 Task: Add Carlsbad Alkaline Water Alkaline Water to the cart.
Action: Mouse pressed left at (20, 84)
Screenshot: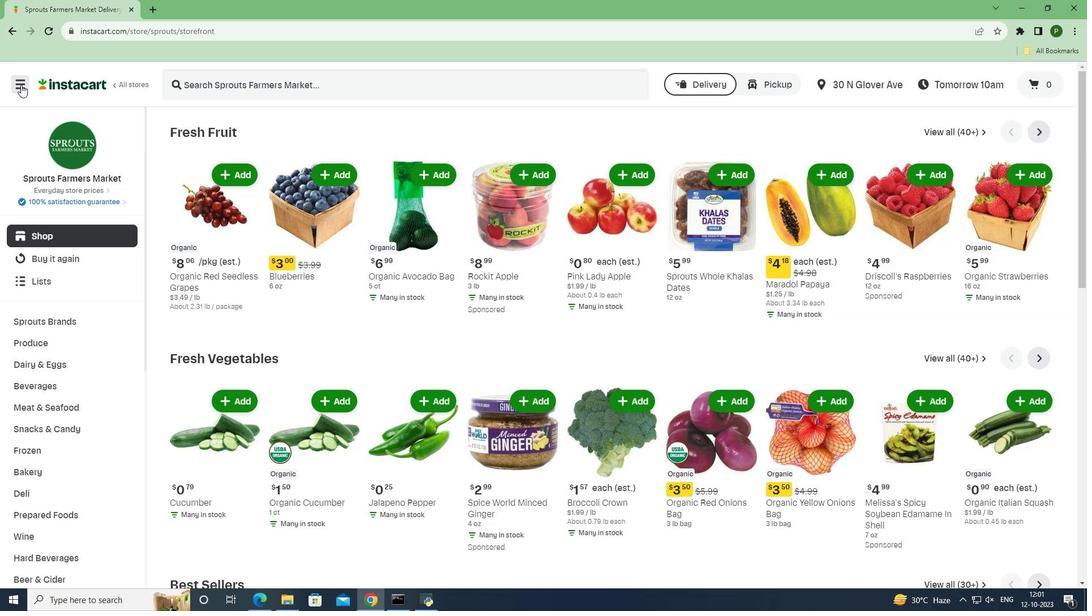 
Action: Mouse moved to (49, 305)
Screenshot: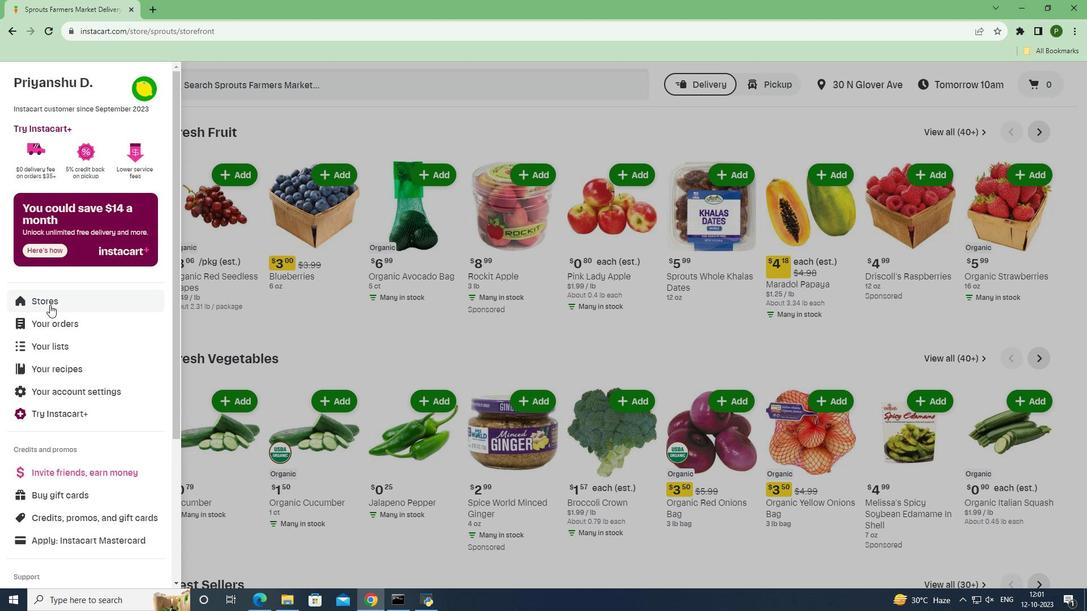 
Action: Mouse pressed left at (49, 305)
Screenshot: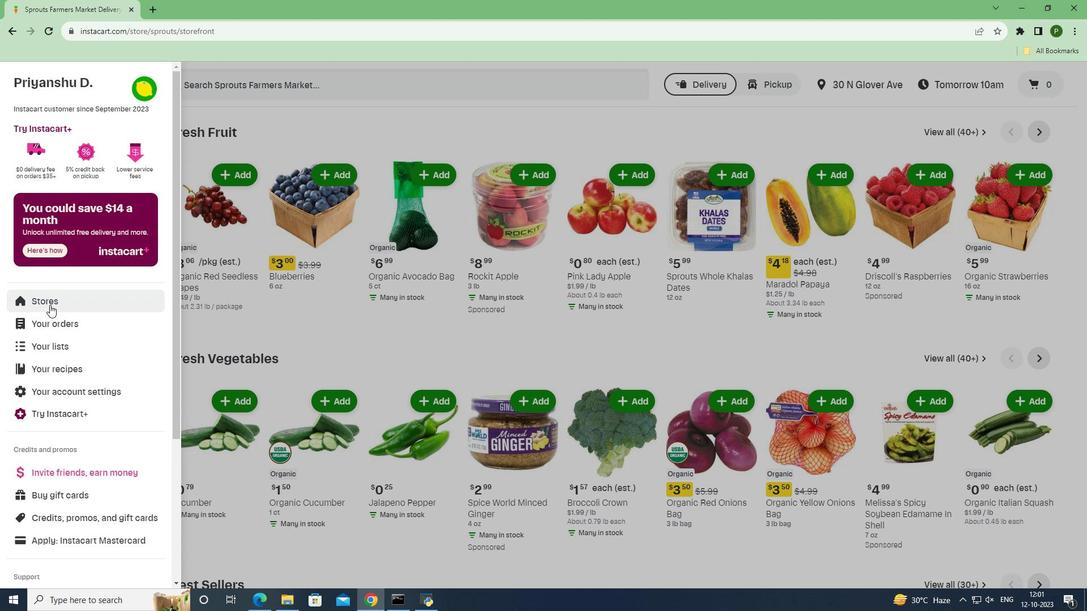 
Action: Mouse moved to (264, 129)
Screenshot: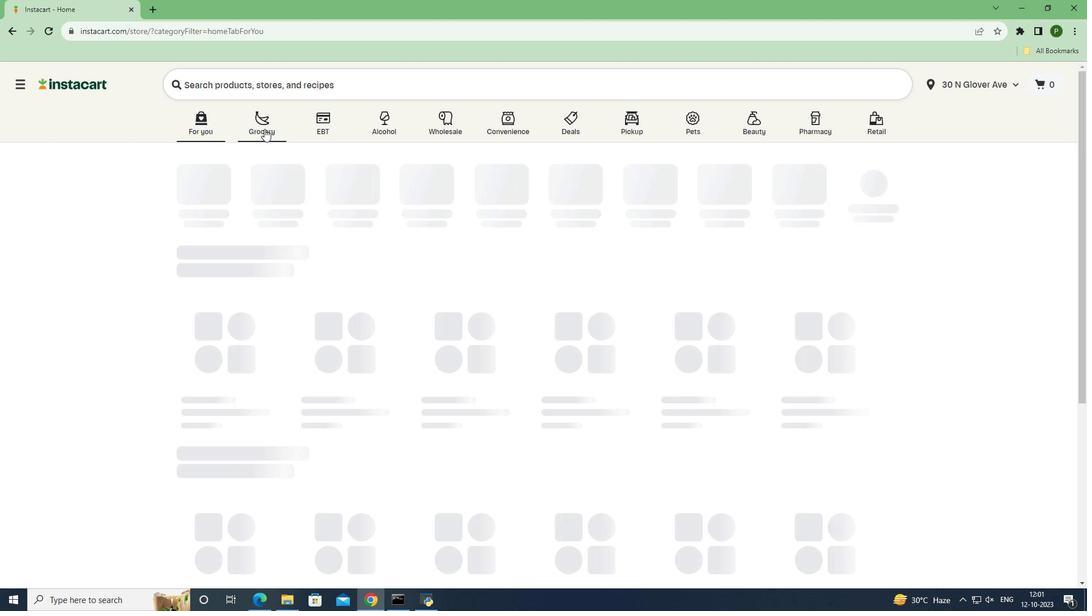 
Action: Mouse pressed left at (264, 129)
Screenshot: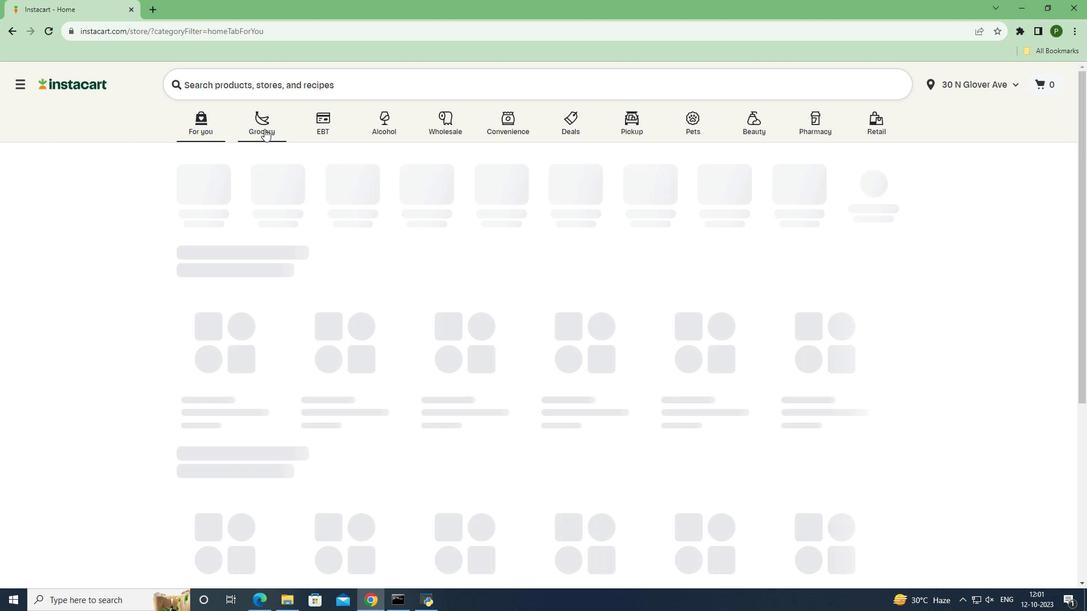 
Action: Mouse moved to (457, 260)
Screenshot: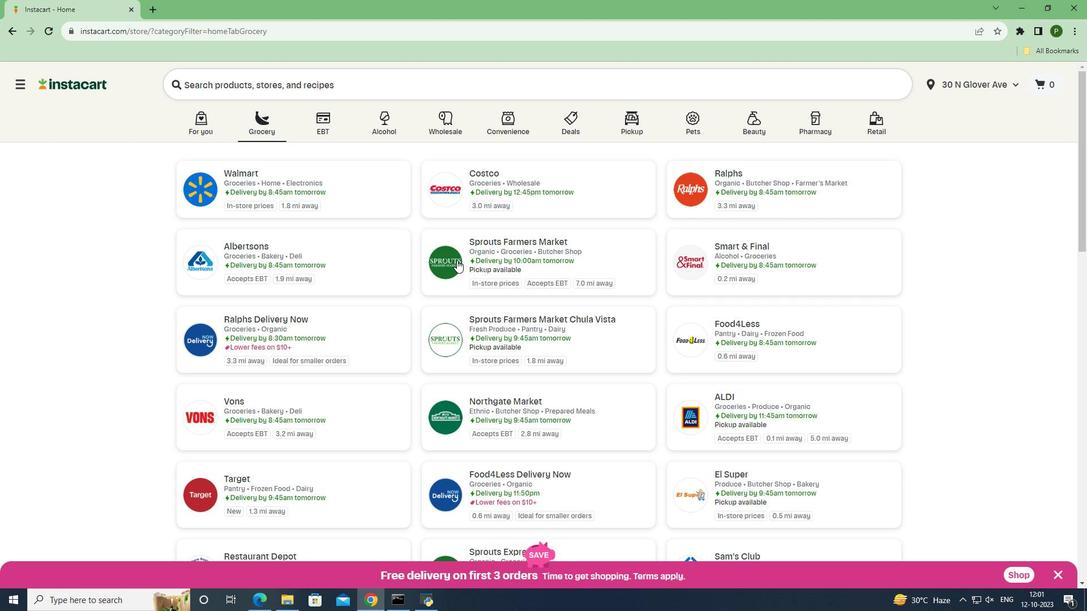 
Action: Mouse pressed left at (457, 260)
Screenshot: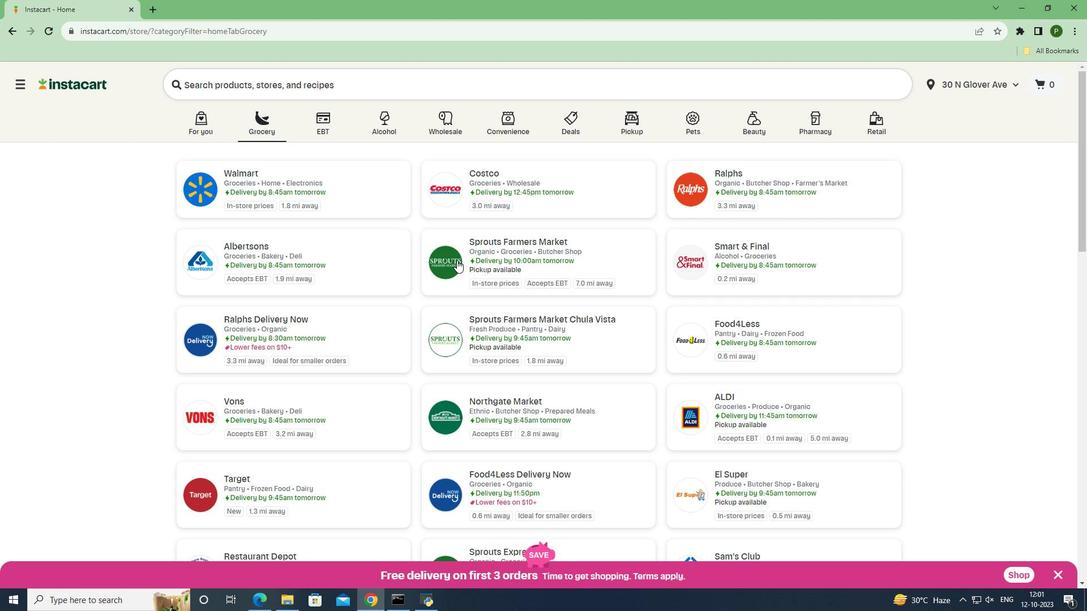 
Action: Mouse moved to (89, 385)
Screenshot: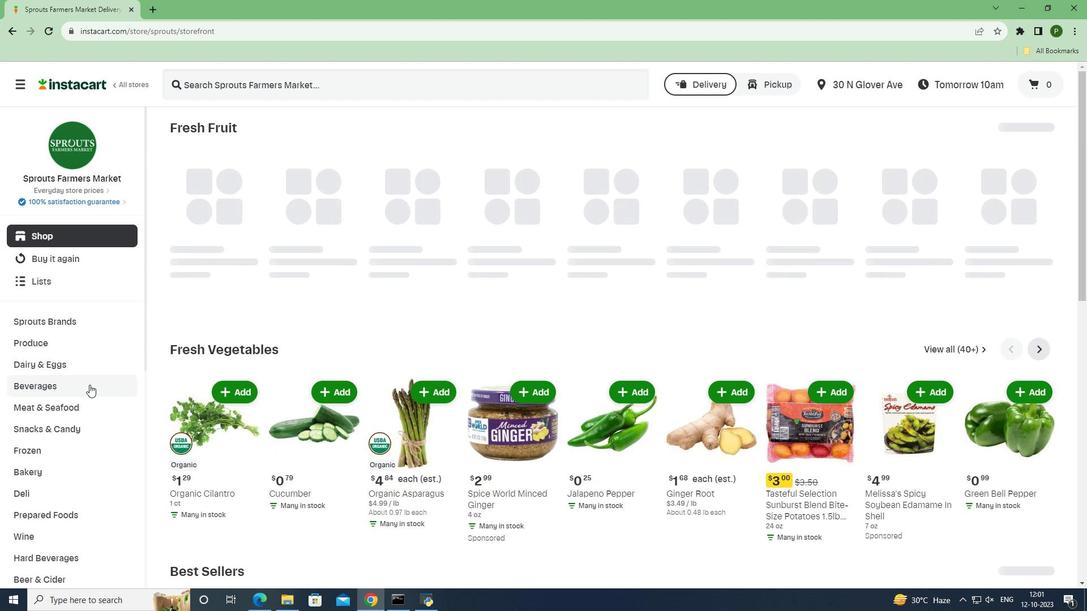 
Action: Mouse pressed left at (89, 385)
Screenshot: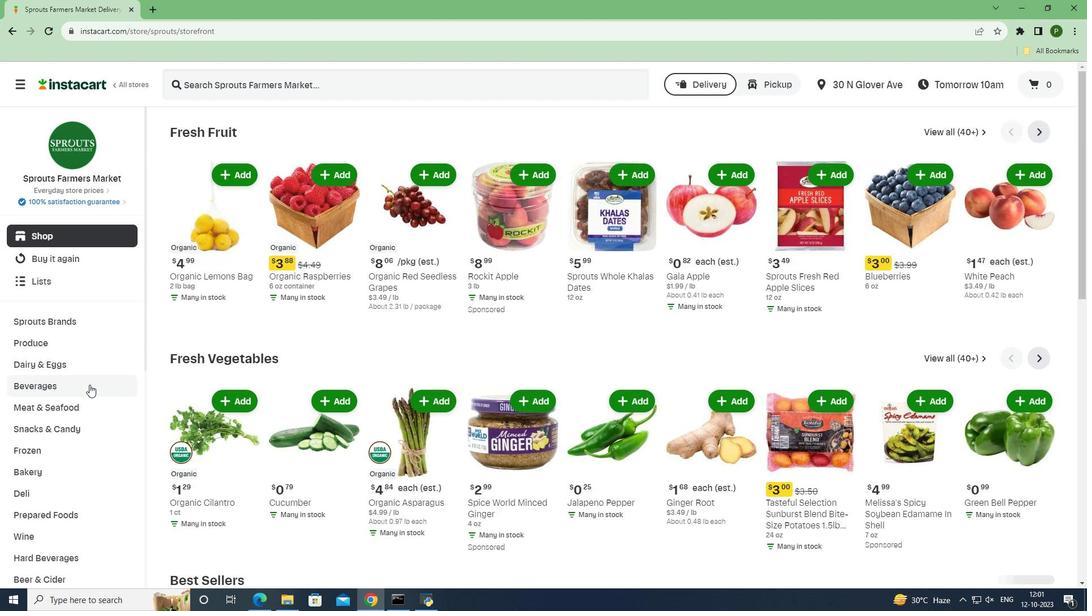 
Action: Mouse moved to (484, 155)
Screenshot: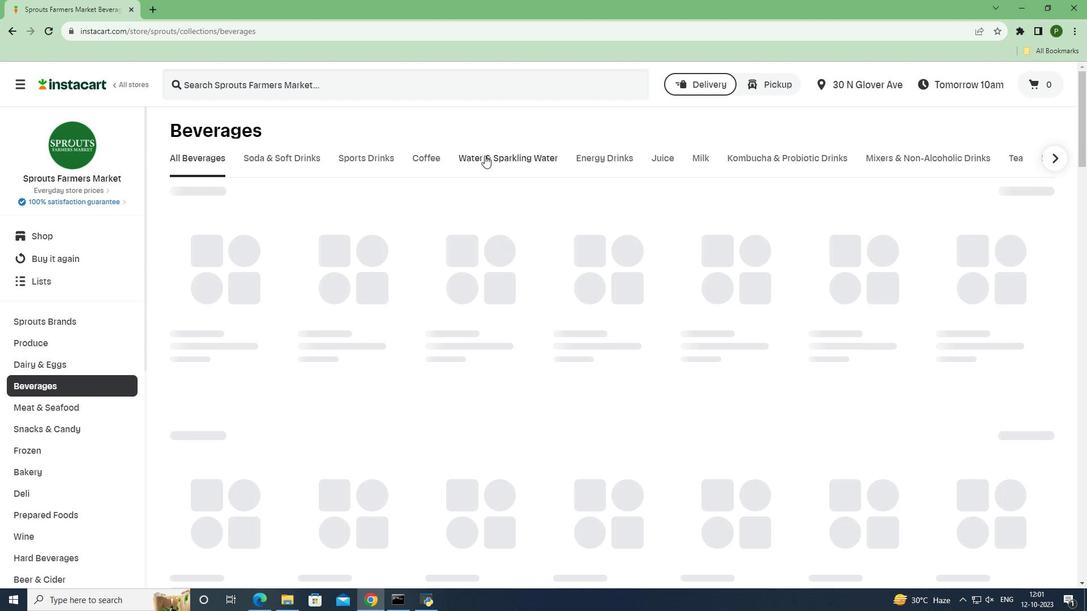 
Action: Mouse pressed left at (484, 155)
Screenshot: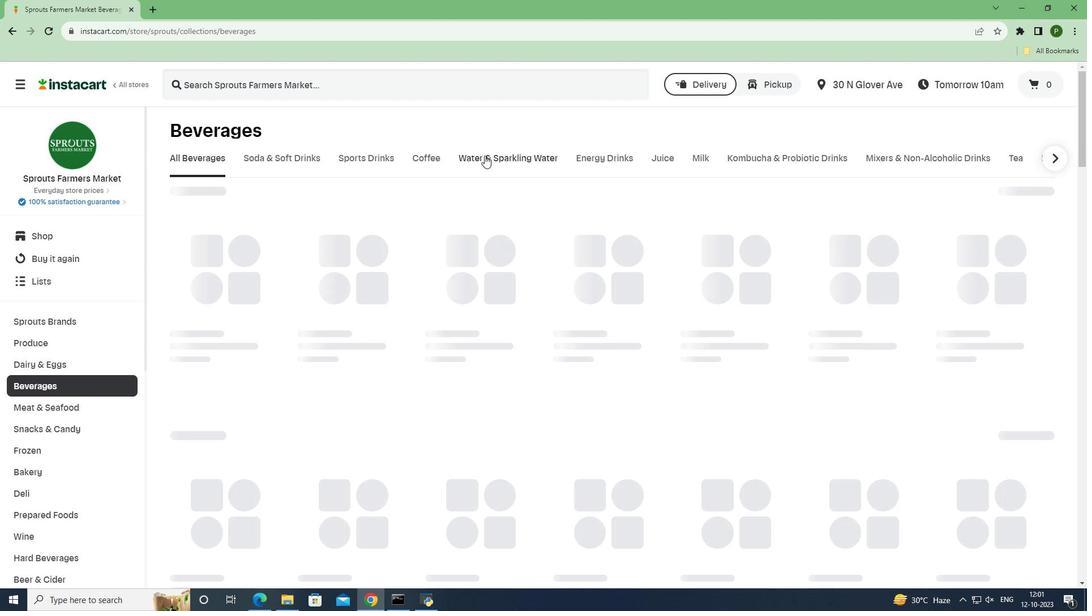 
Action: Mouse moved to (296, 85)
Screenshot: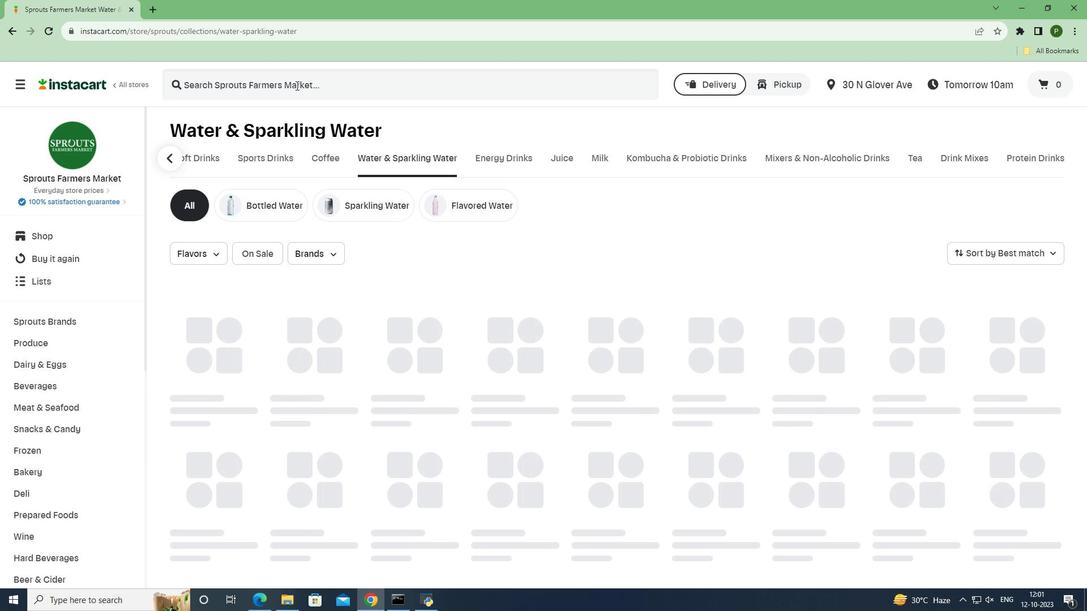 
Action: Mouse pressed left at (296, 85)
Screenshot: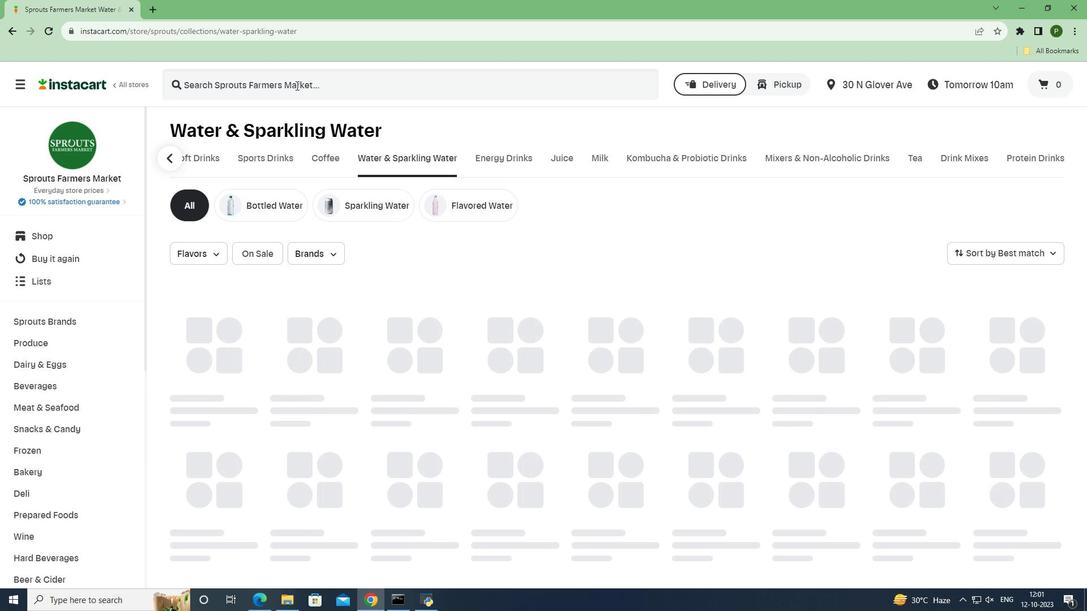 
Action: Key pressed <Key.caps_lock>C<Key.caps_lock>arlsbad<Key.space><Key.caps_lock>A<Key.caps_lock>lkaline<Key.space><Key.caps_lock>W<Key.caps_lock>ater<Key.space><Key.caps_lock>A<Key.caps_lock>lkaline<Key.space><Key.caps_lock>W<Key.caps_lock>ater<Key.space><Key.enter>
Screenshot: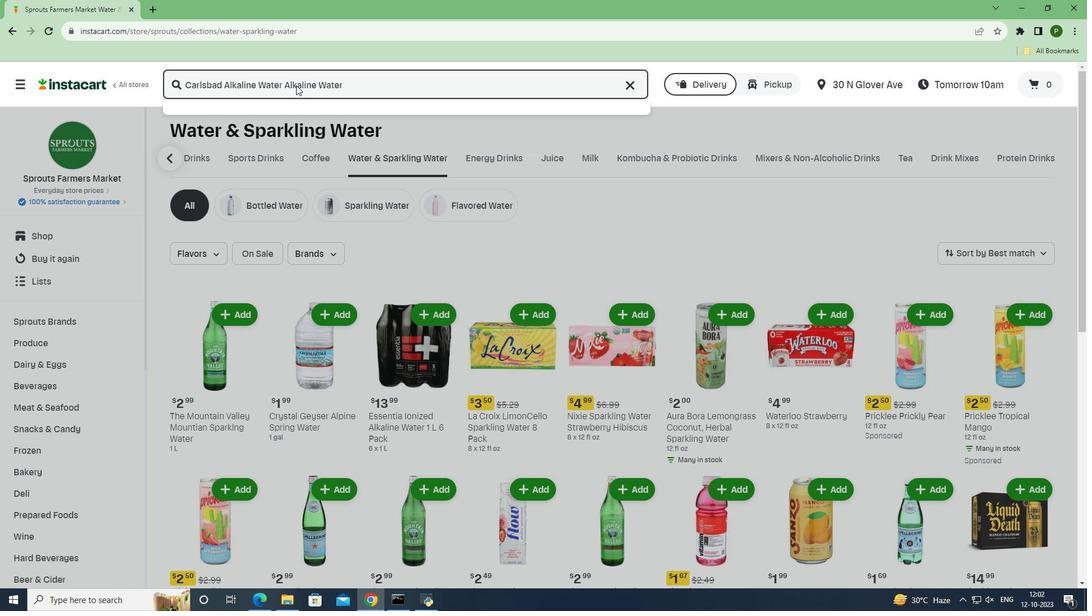 
Action: Mouse moved to (652, 204)
Screenshot: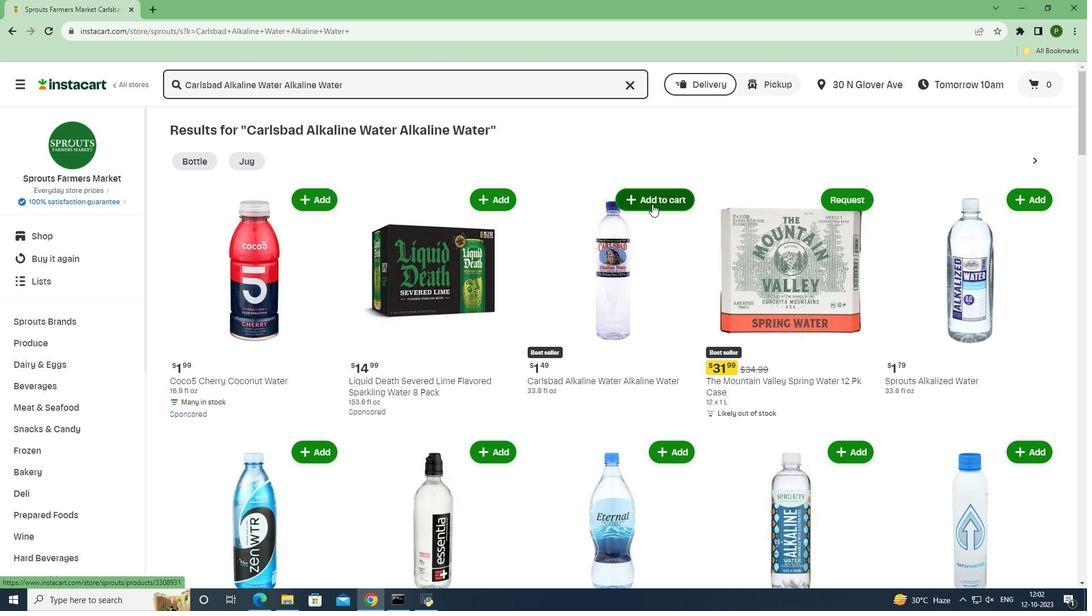 
Action: Mouse pressed left at (652, 204)
Screenshot: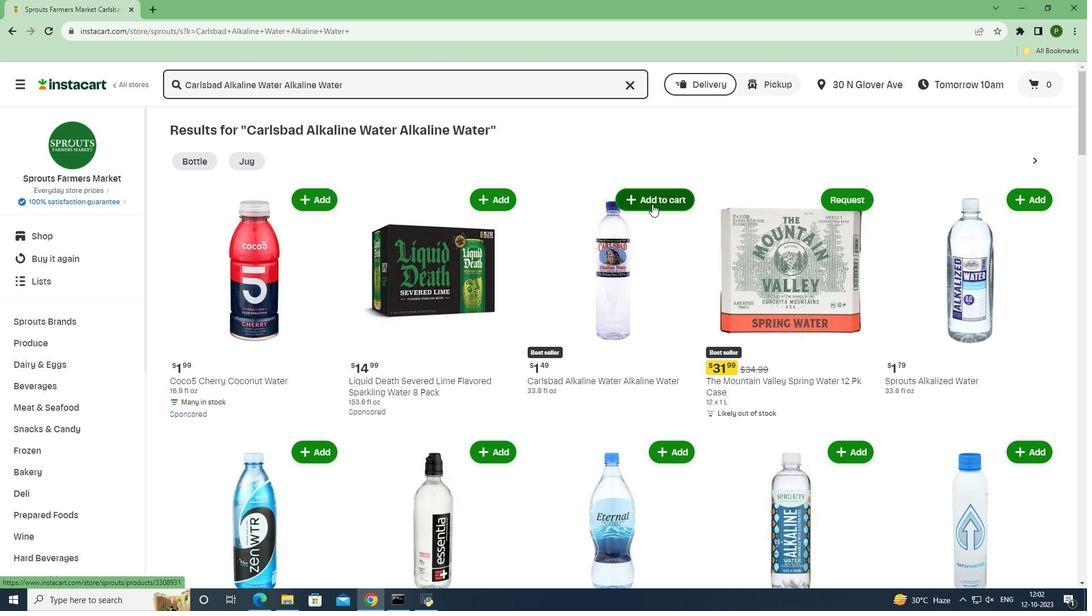 
Action: Mouse moved to (678, 254)
Screenshot: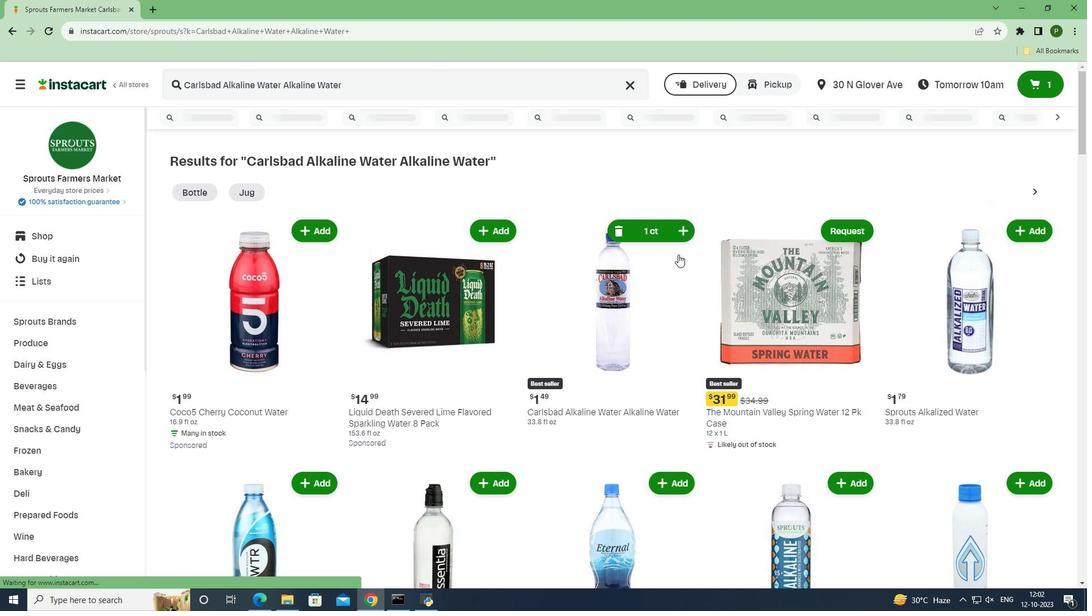 
